 Task: Check cards from all boards.
Action: Mouse moved to (1204, 63)
Screenshot: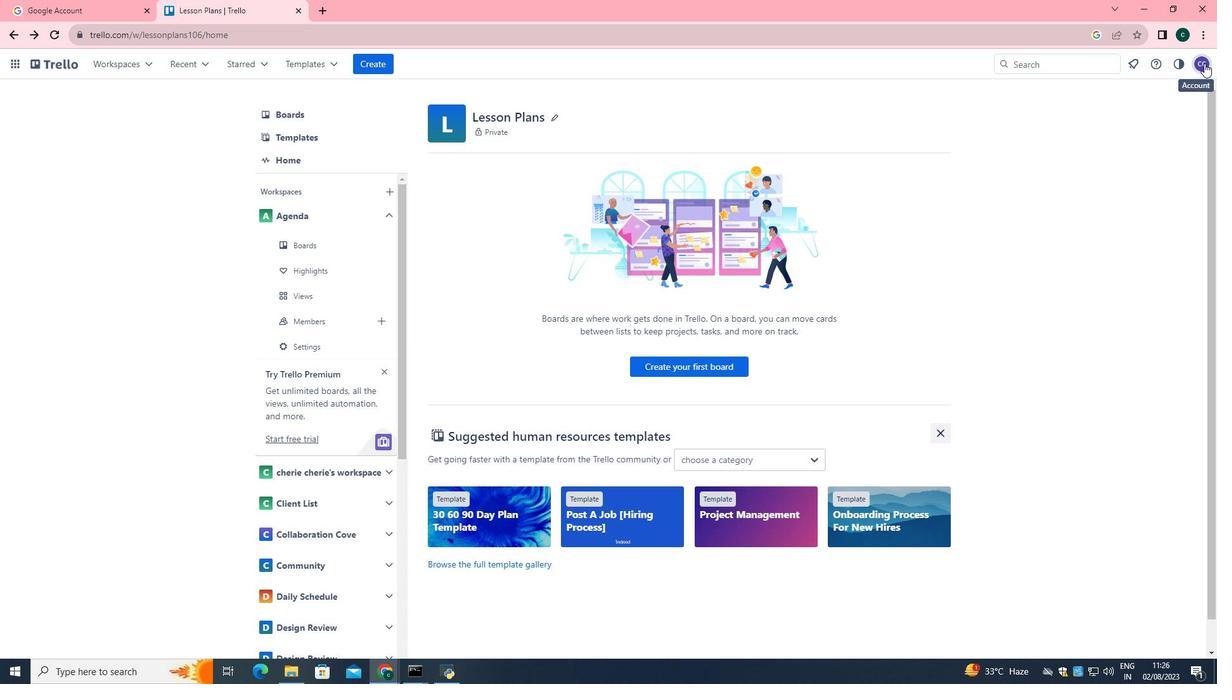 
Action: Mouse pressed left at (1204, 63)
Screenshot: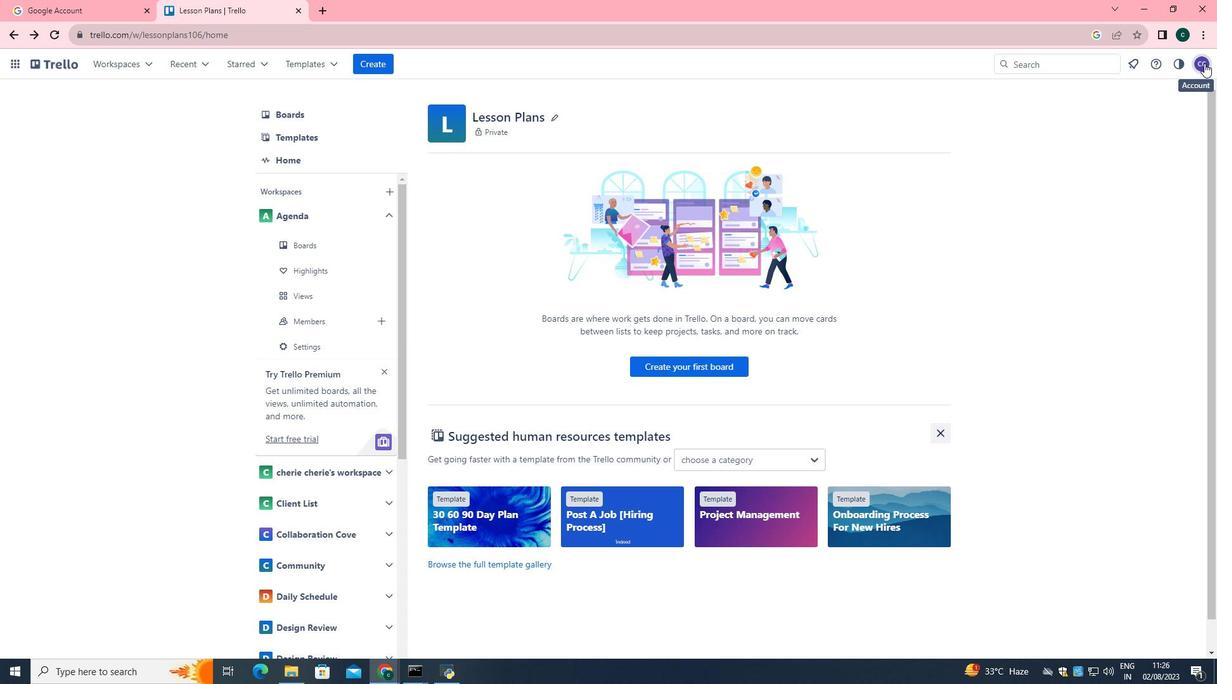 
Action: Mouse moved to (1105, 271)
Screenshot: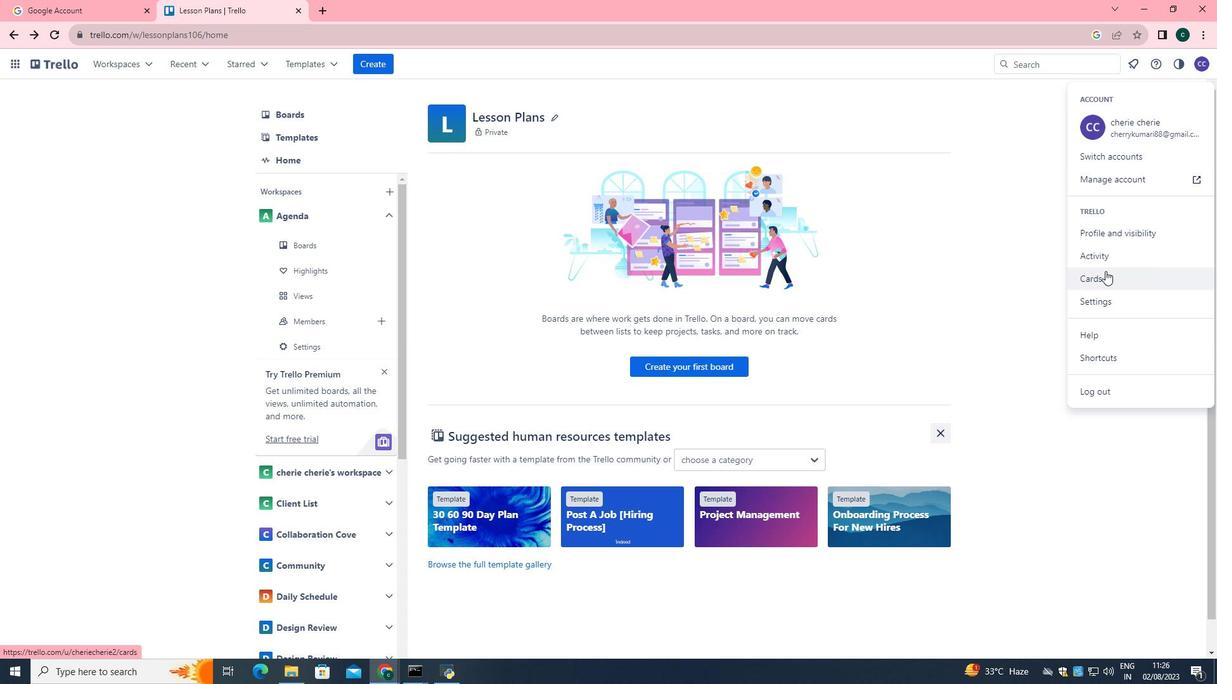 
Action: Mouse pressed left at (1105, 271)
Screenshot: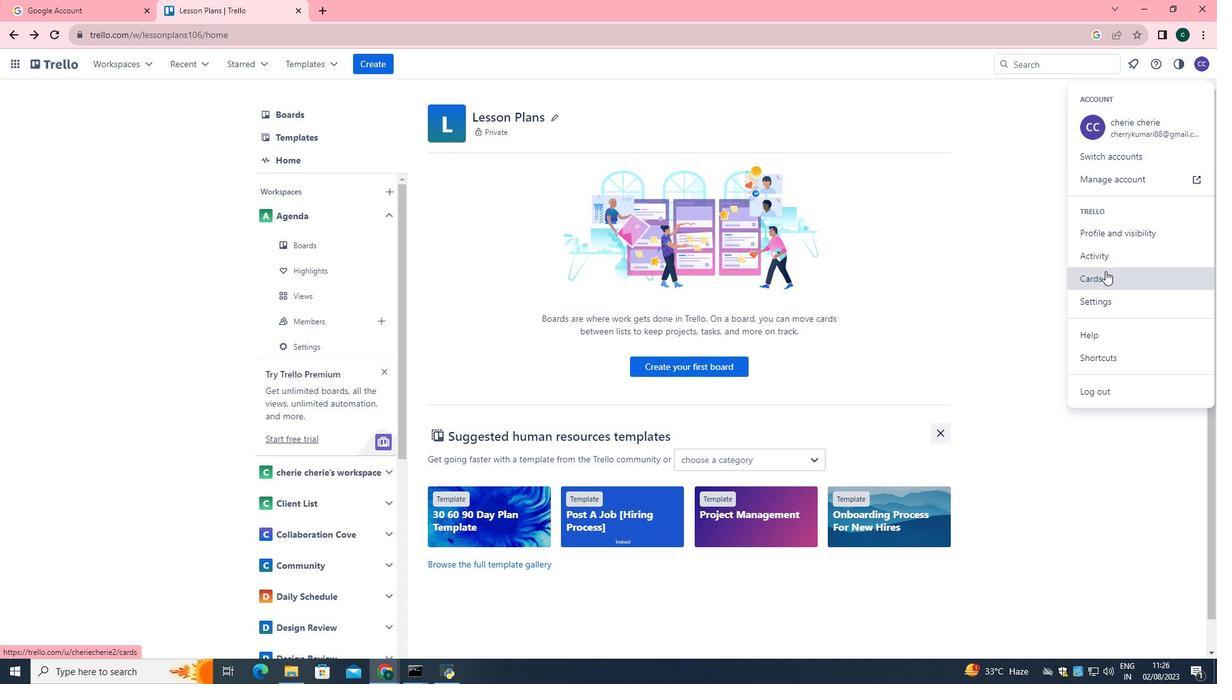 
Action: Mouse moved to (610, 223)
Screenshot: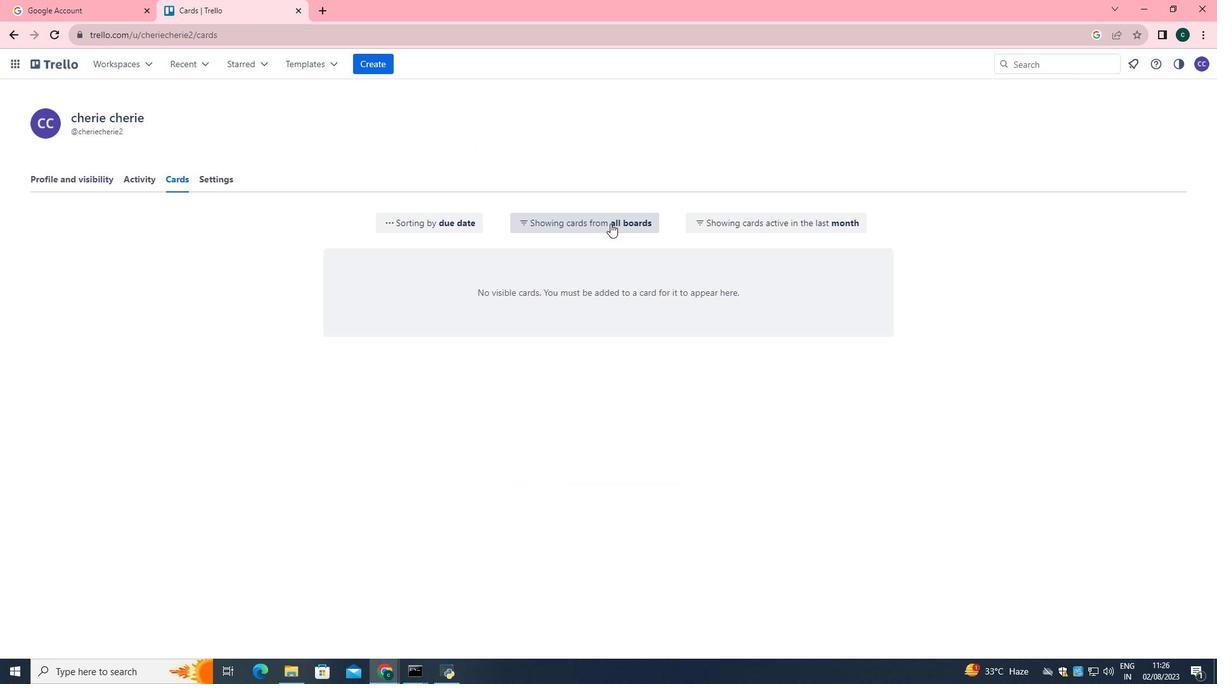 
Action: Mouse pressed left at (610, 223)
Screenshot: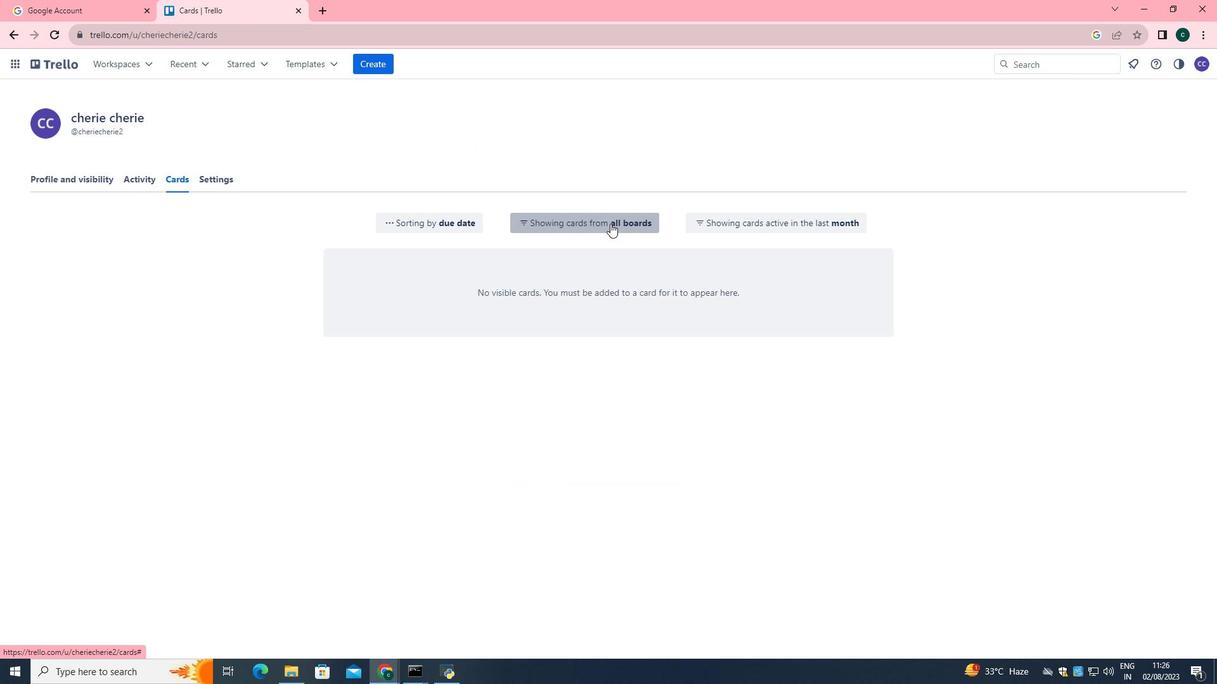 
